 Task: Select the failureInVissibleDocument option in the automatically open peek view.
Action: Mouse moved to (31, 646)
Screenshot: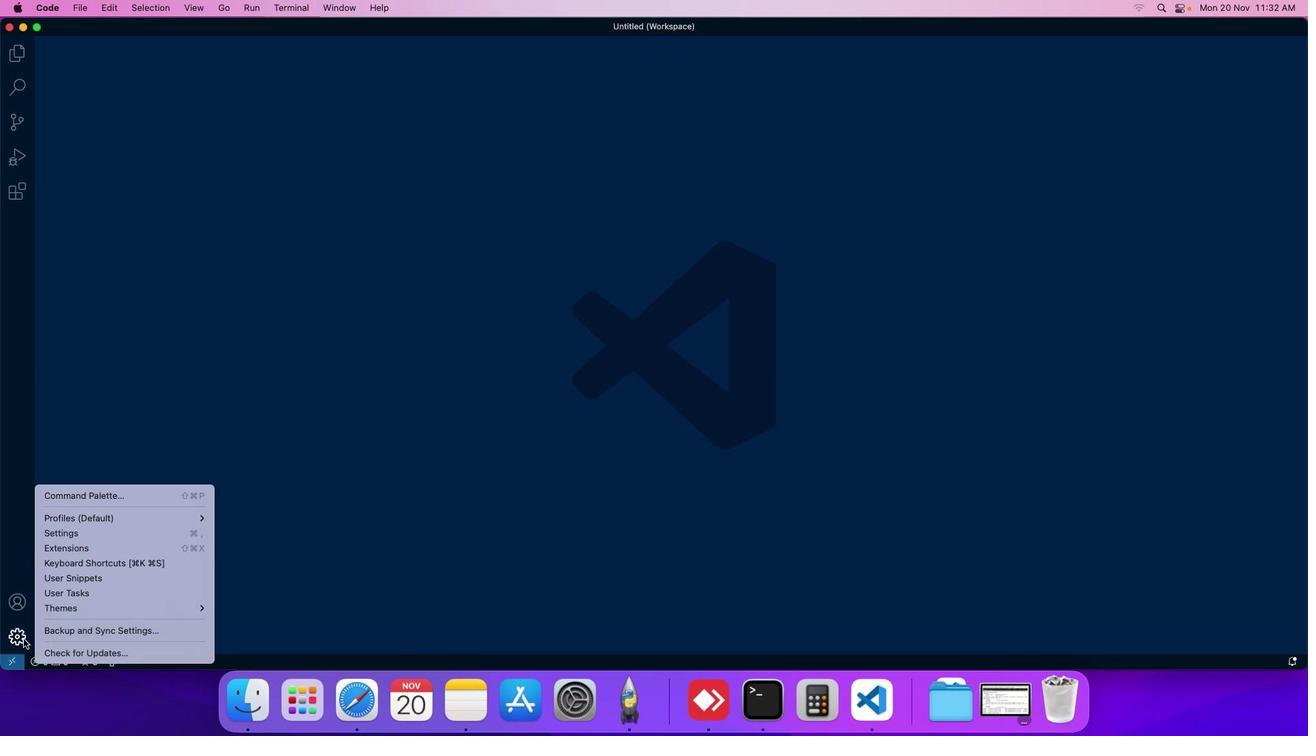 
Action: Mouse pressed left at (31, 646)
Screenshot: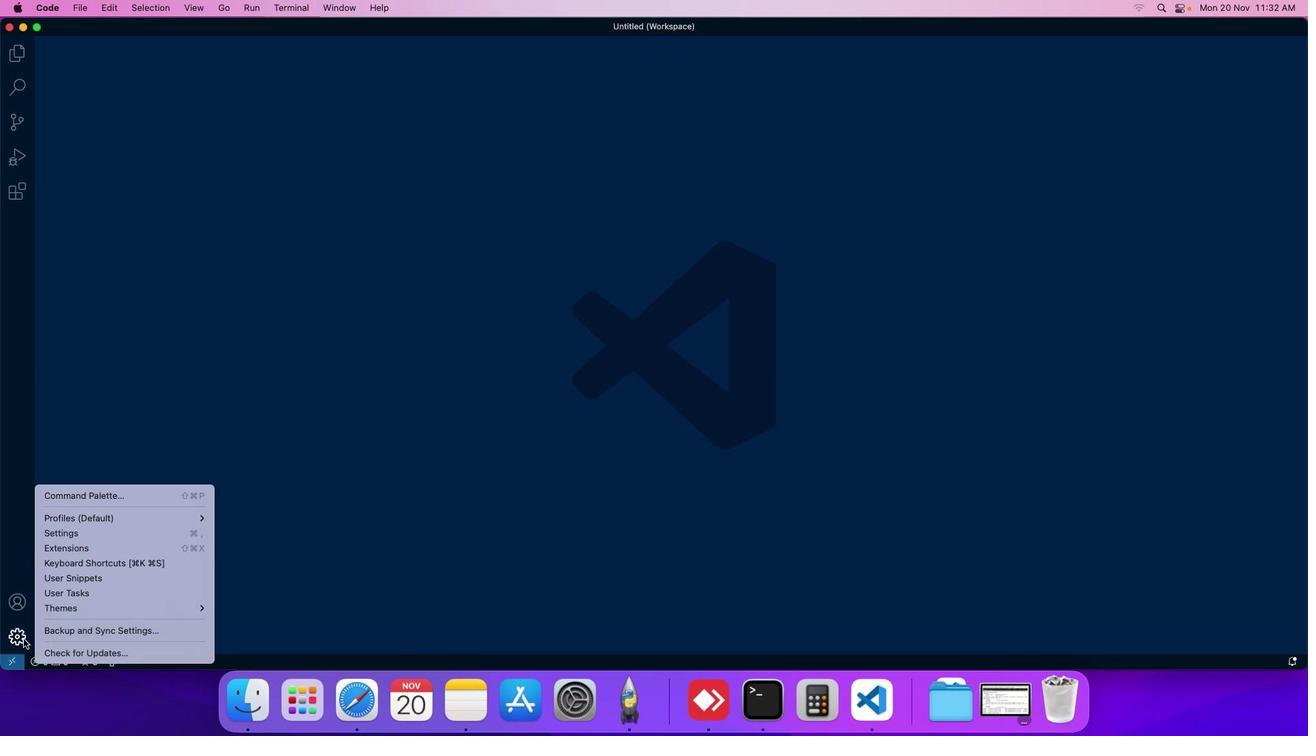 
Action: Mouse moved to (104, 537)
Screenshot: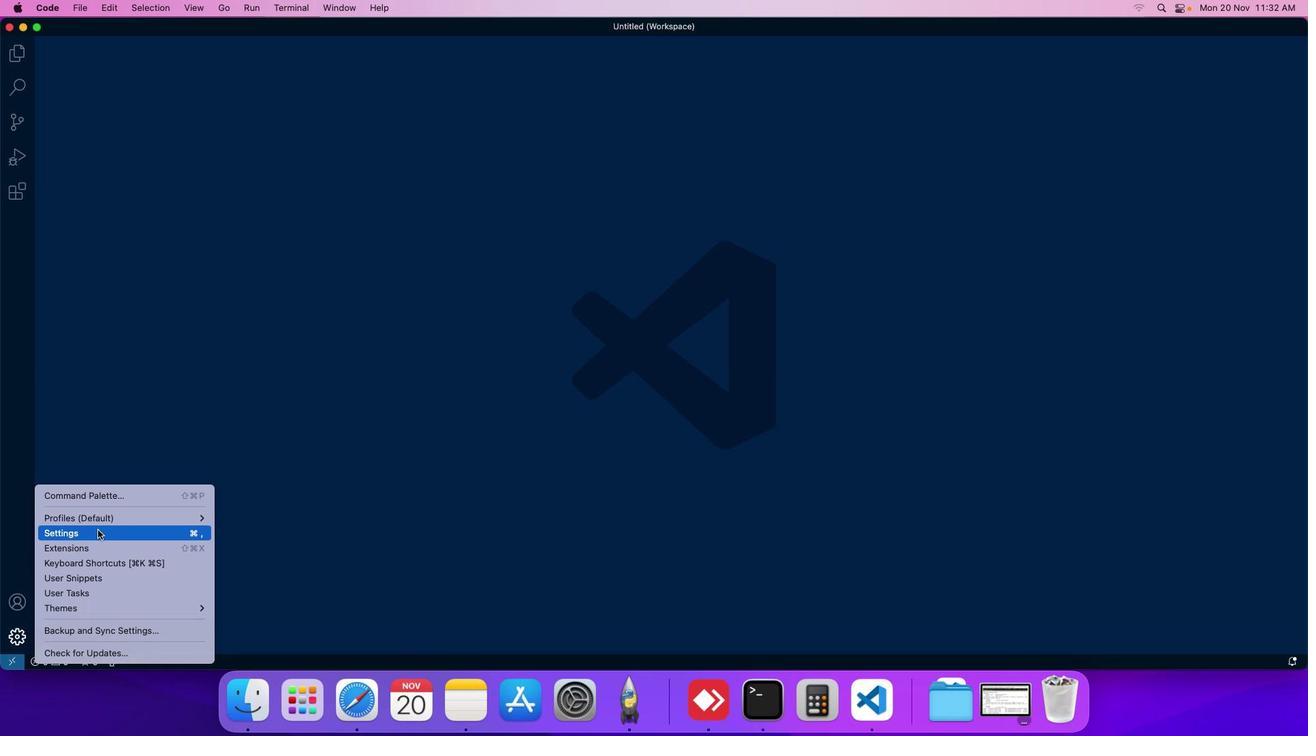 
Action: Mouse pressed left at (104, 537)
Screenshot: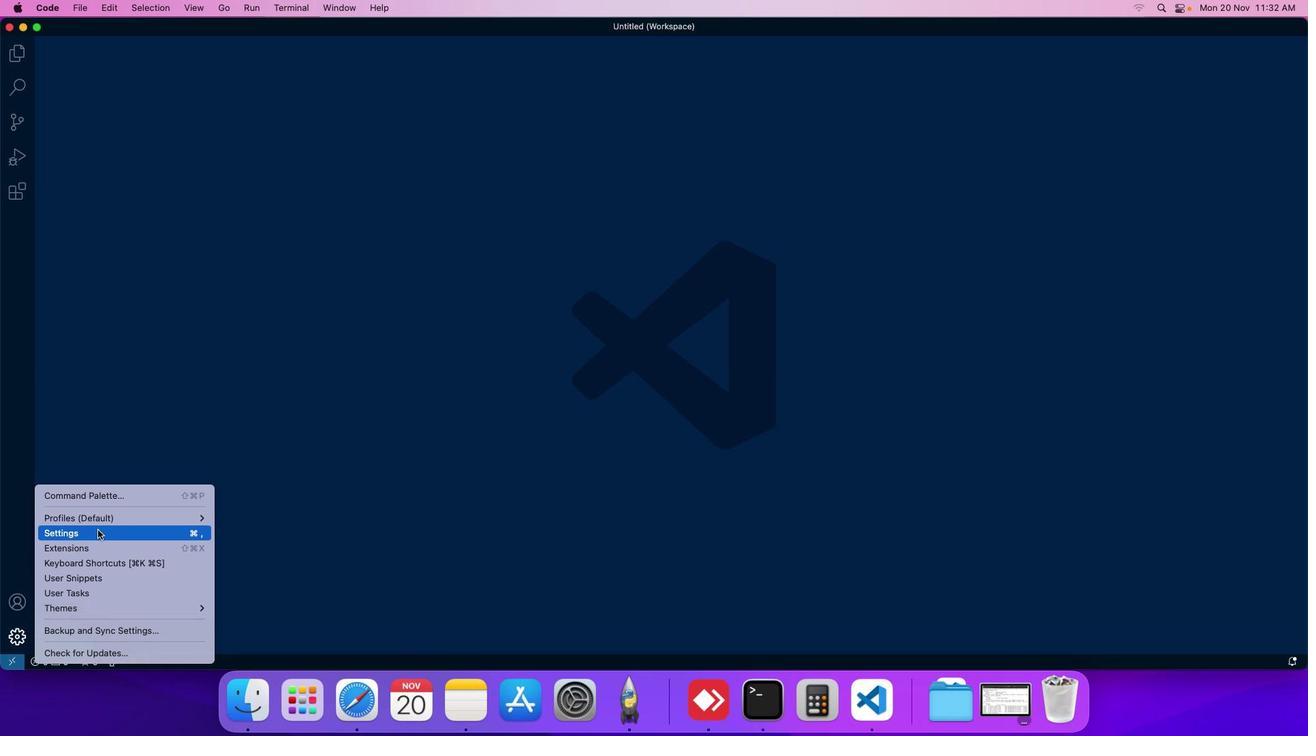 
Action: Mouse moved to (340, 109)
Screenshot: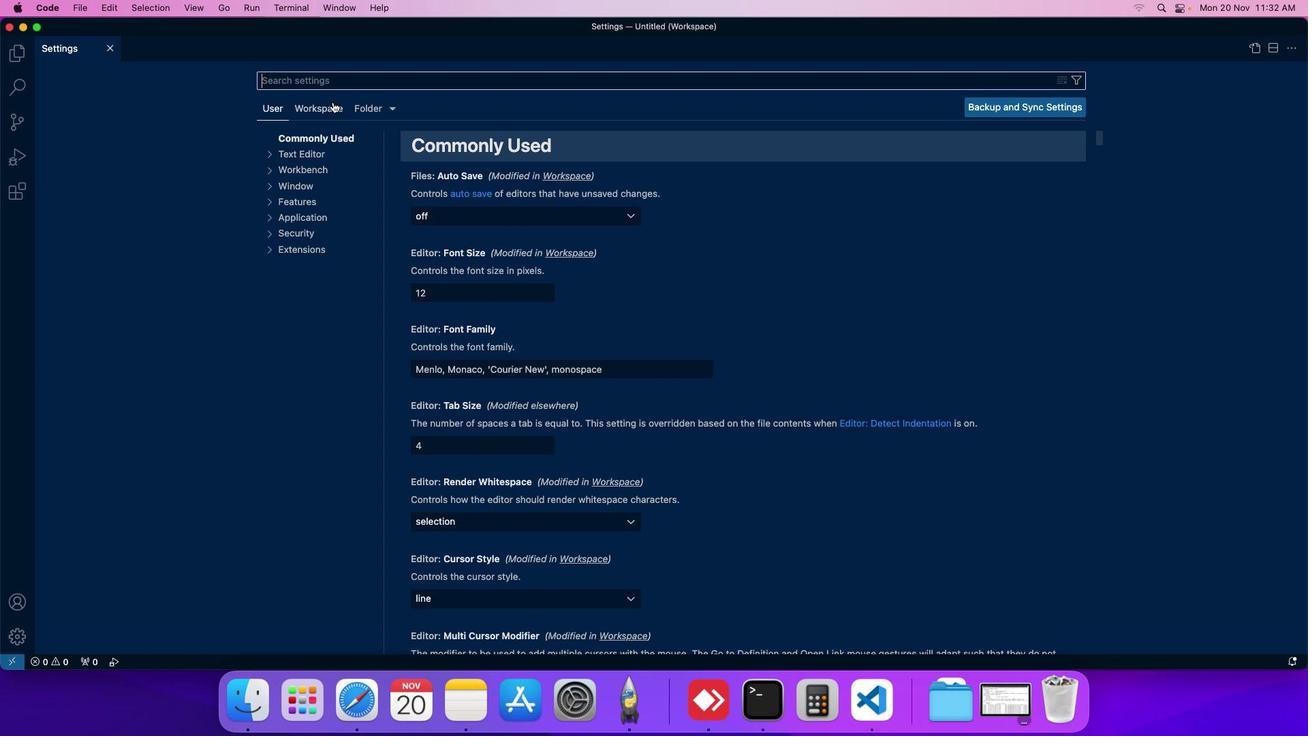 
Action: Mouse pressed left at (340, 109)
Screenshot: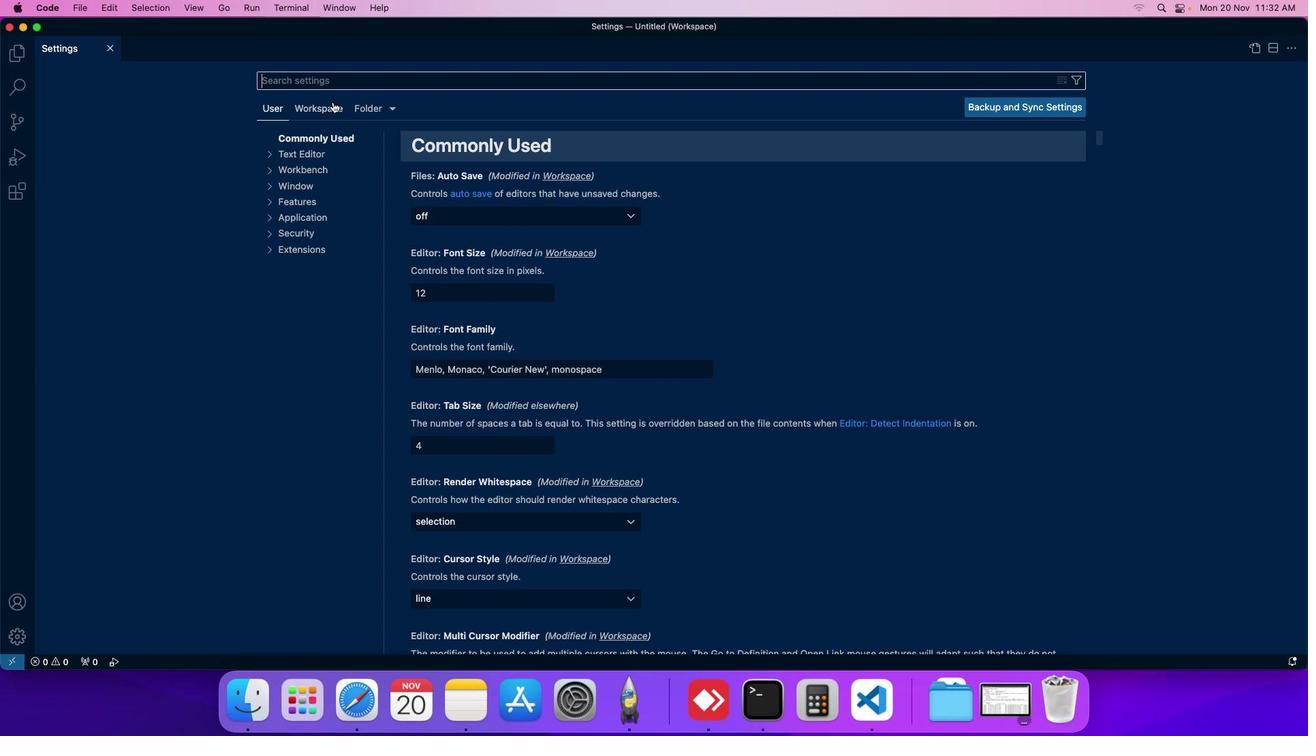 
Action: Mouse moved to (302, 205)
Screenshot: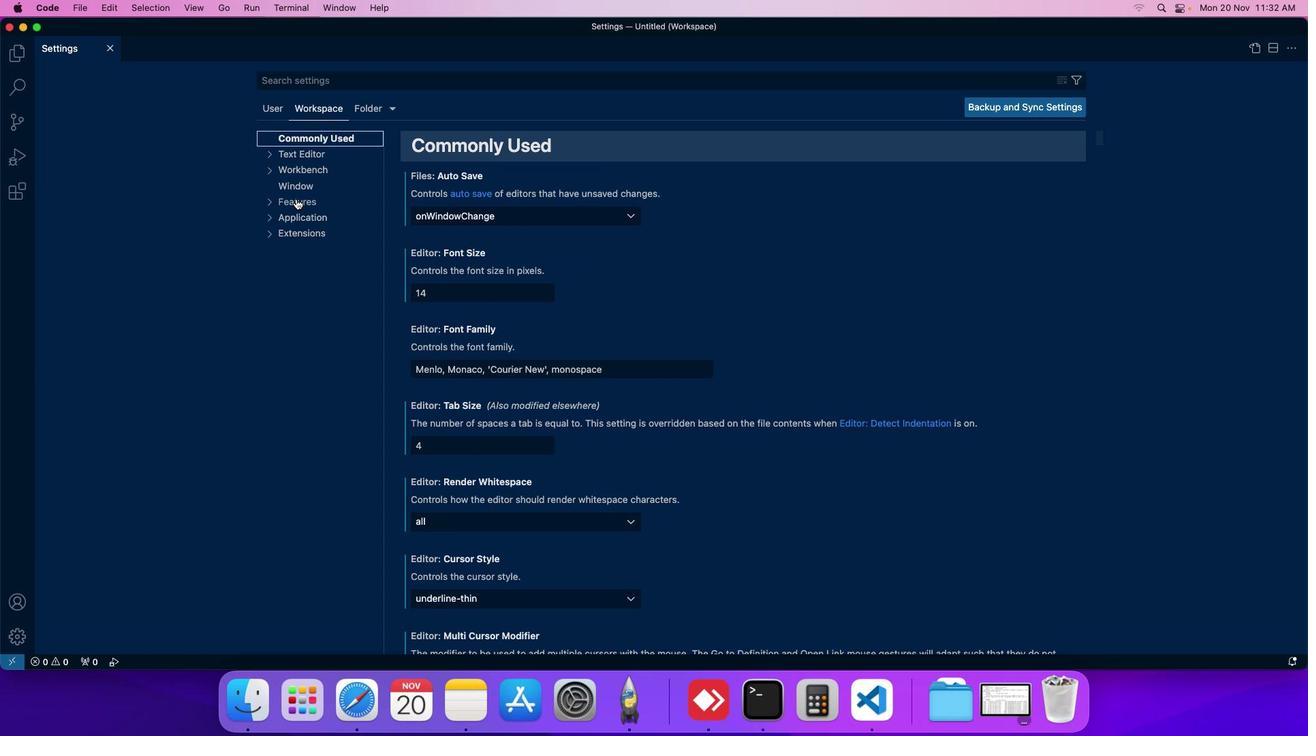 
Action: Mouse pressed left at (302, 205)
Screenshot: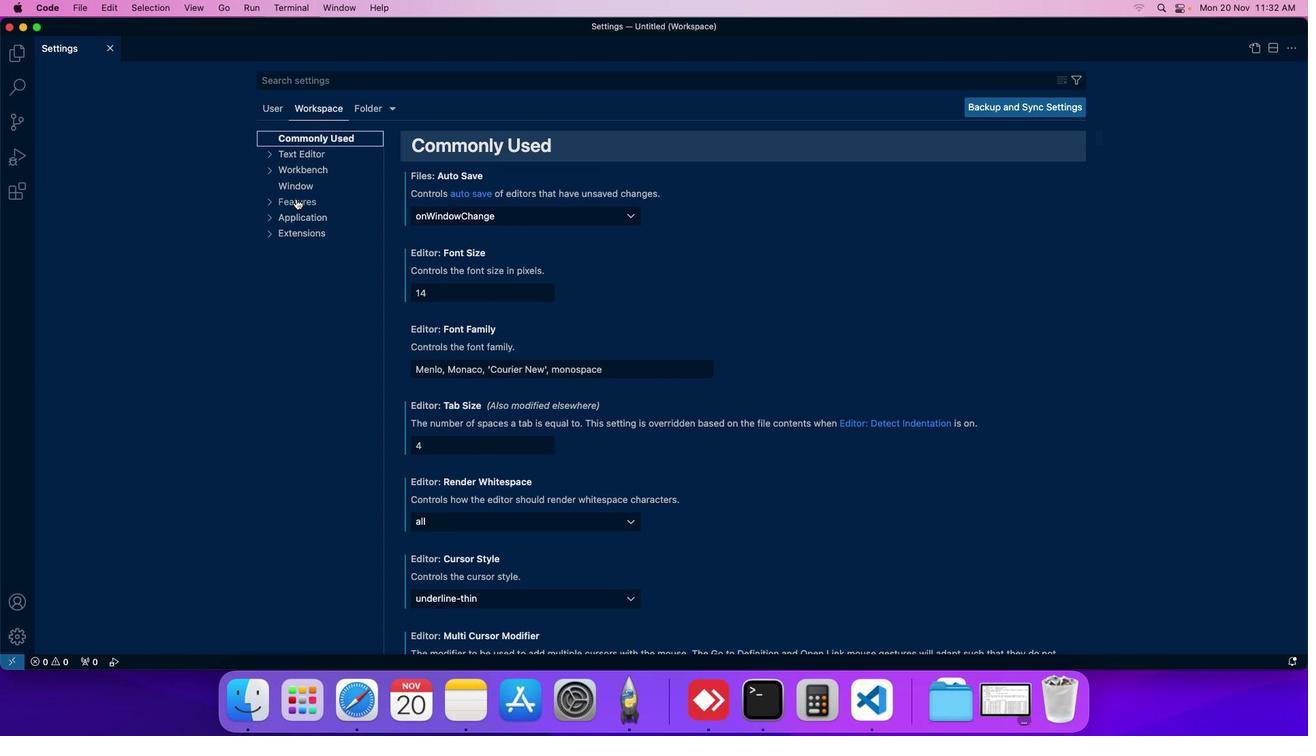 
Action: Mouse moved to (316, 289)
Screenshot: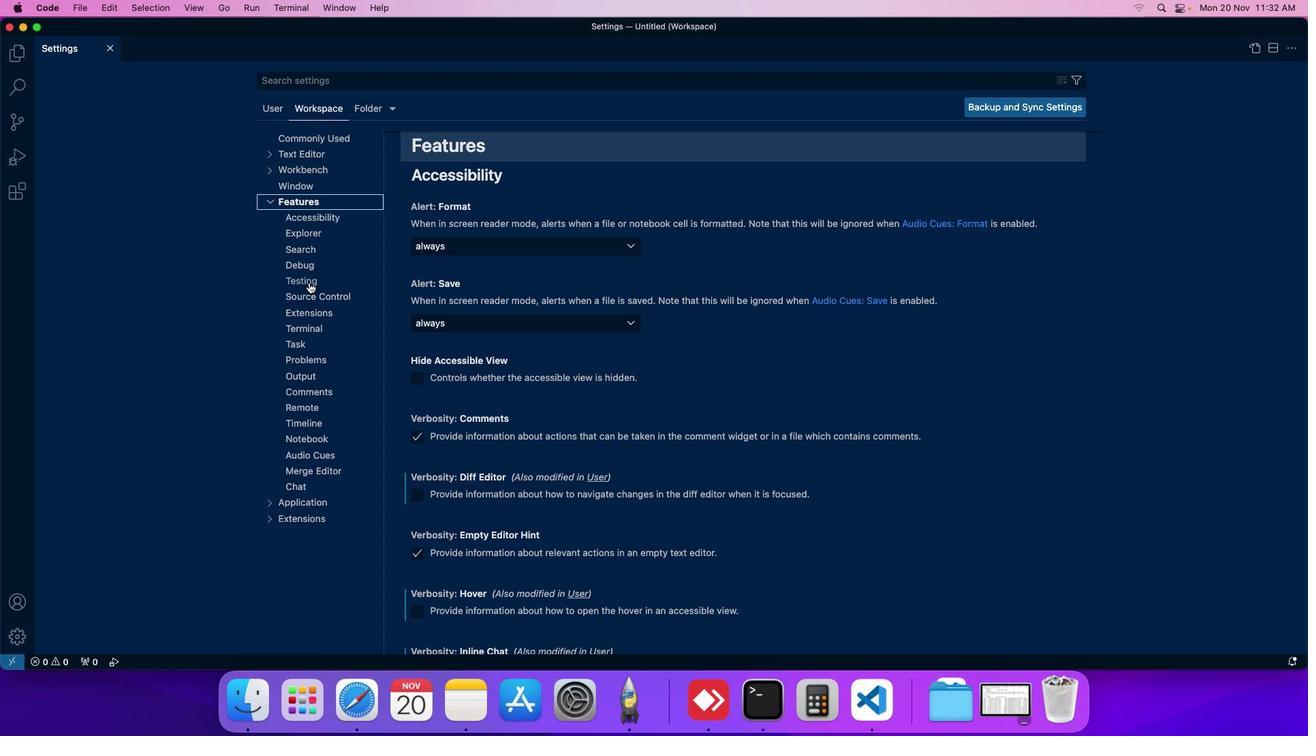 
Action: Mouse pressed left at (316, 289)
Screenshot: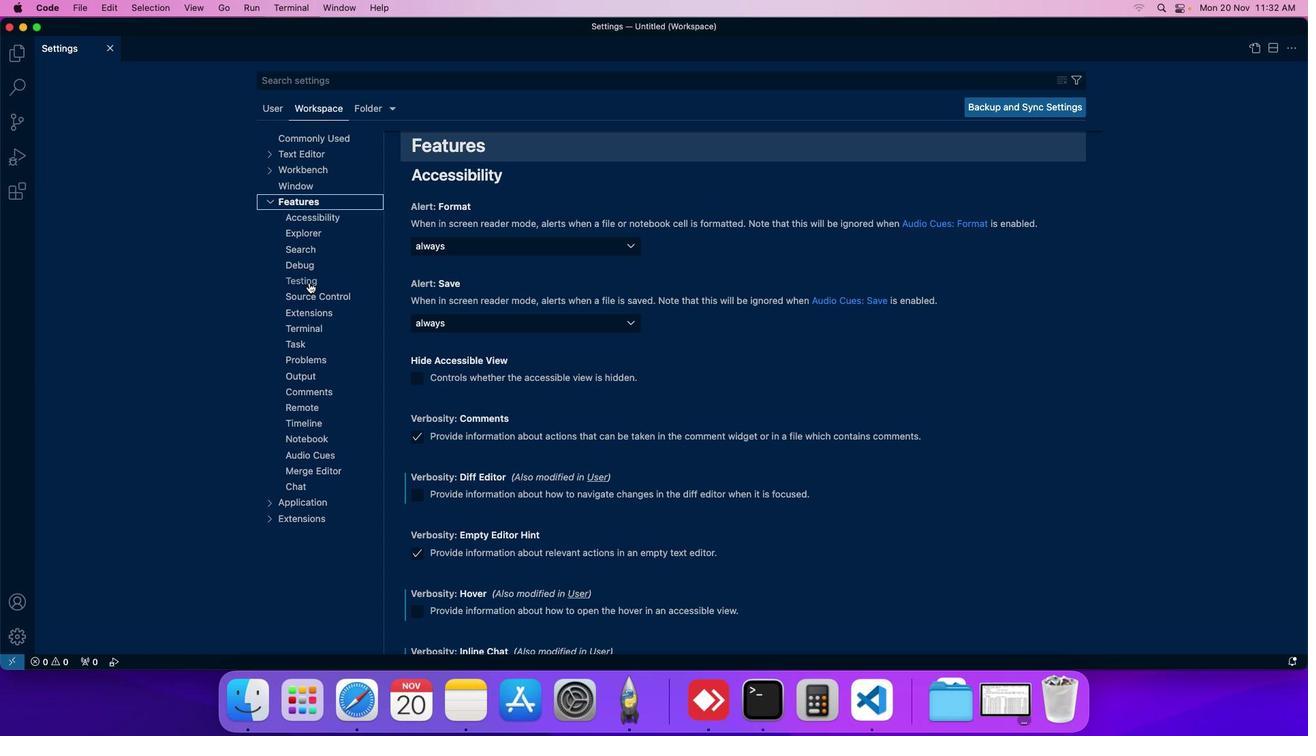 
Action: Mouse moved to (431, 280)
Screenshot: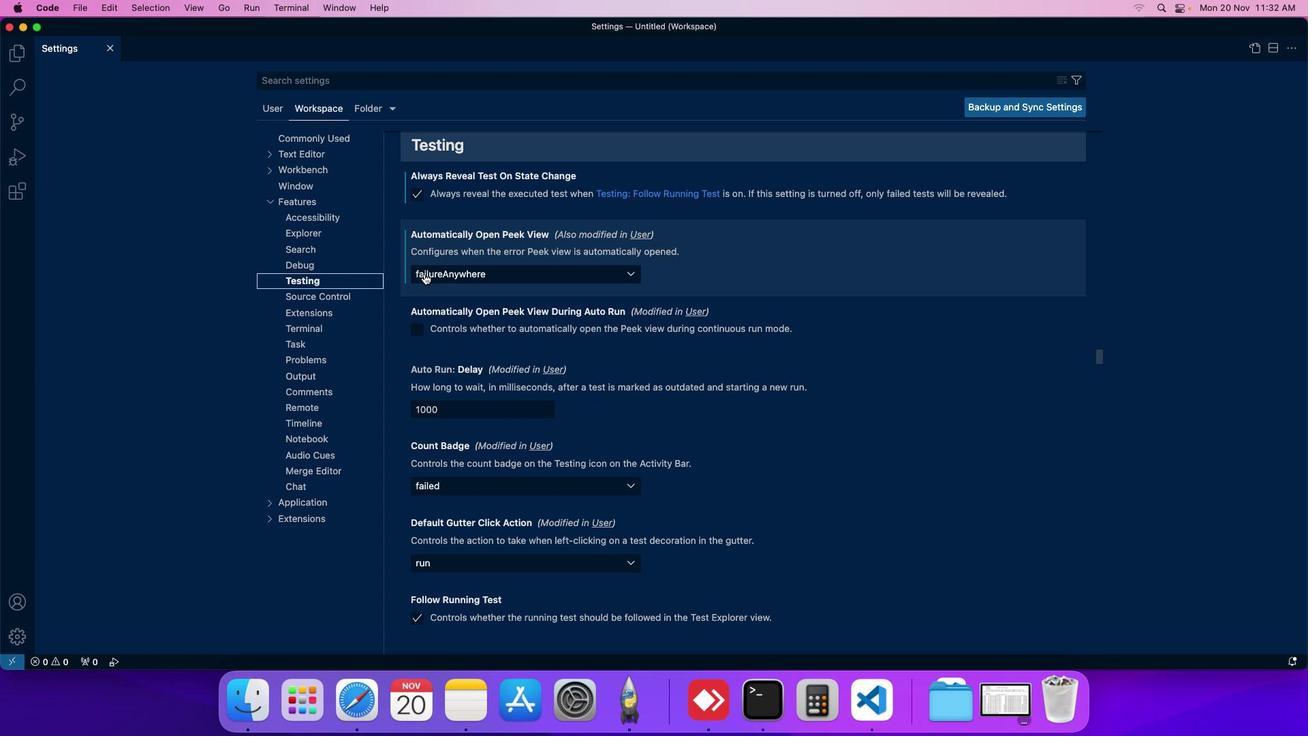 
Action: Mouse pressed left at (431, 280)
Screenshot: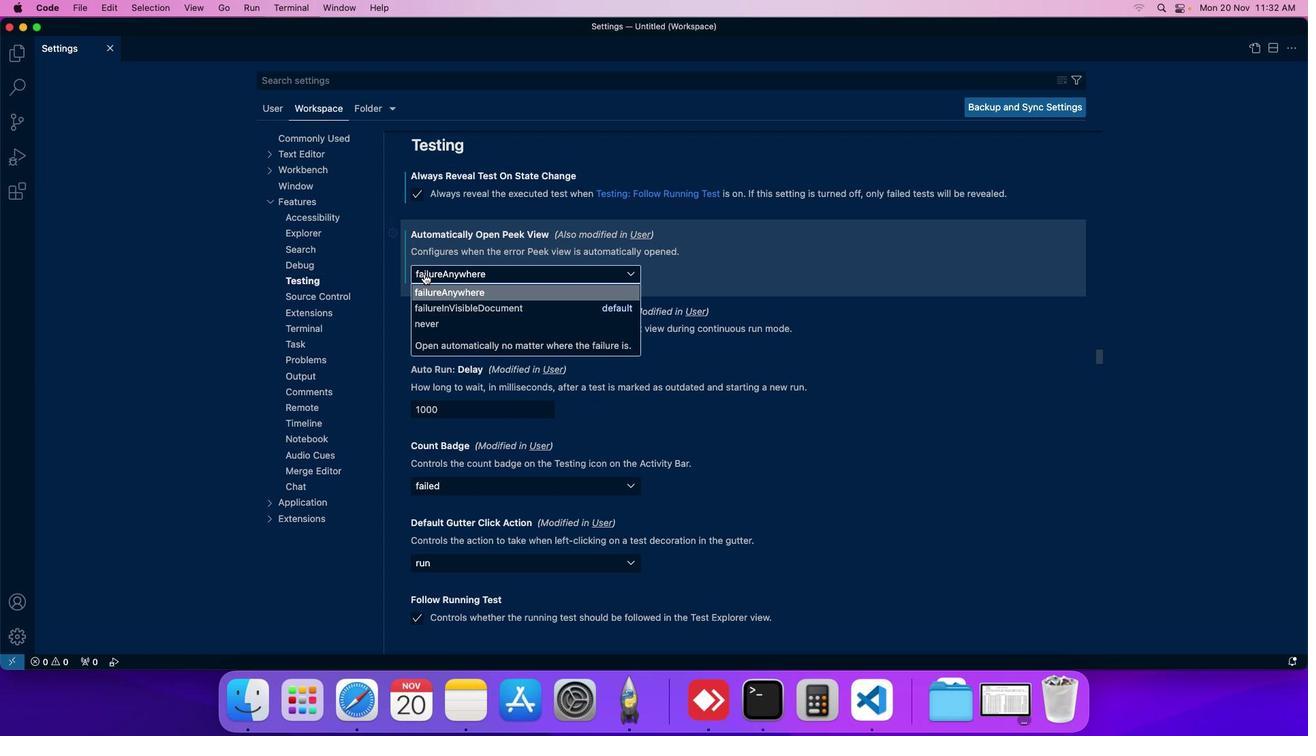 
Action: Mouse moved to (433, 311)
Screenshot: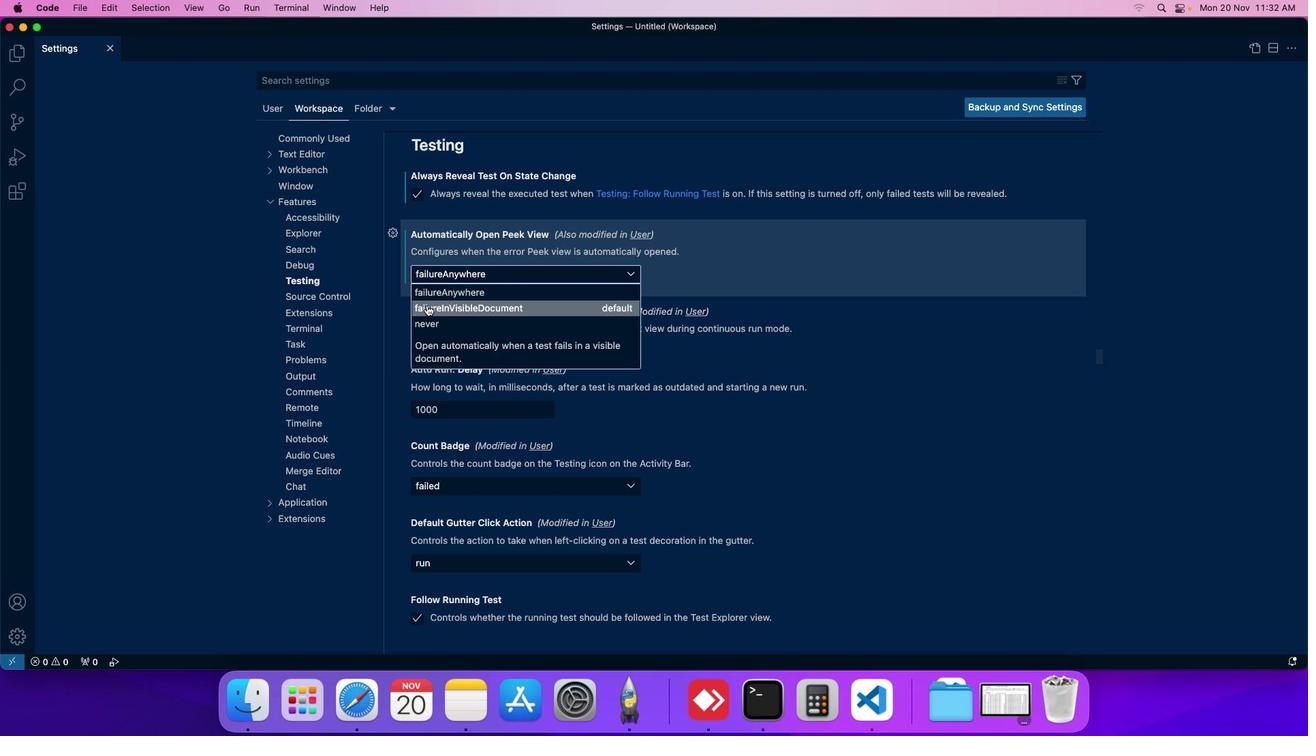
Action: Mouse pressed left at (433, 311)
Screenshot: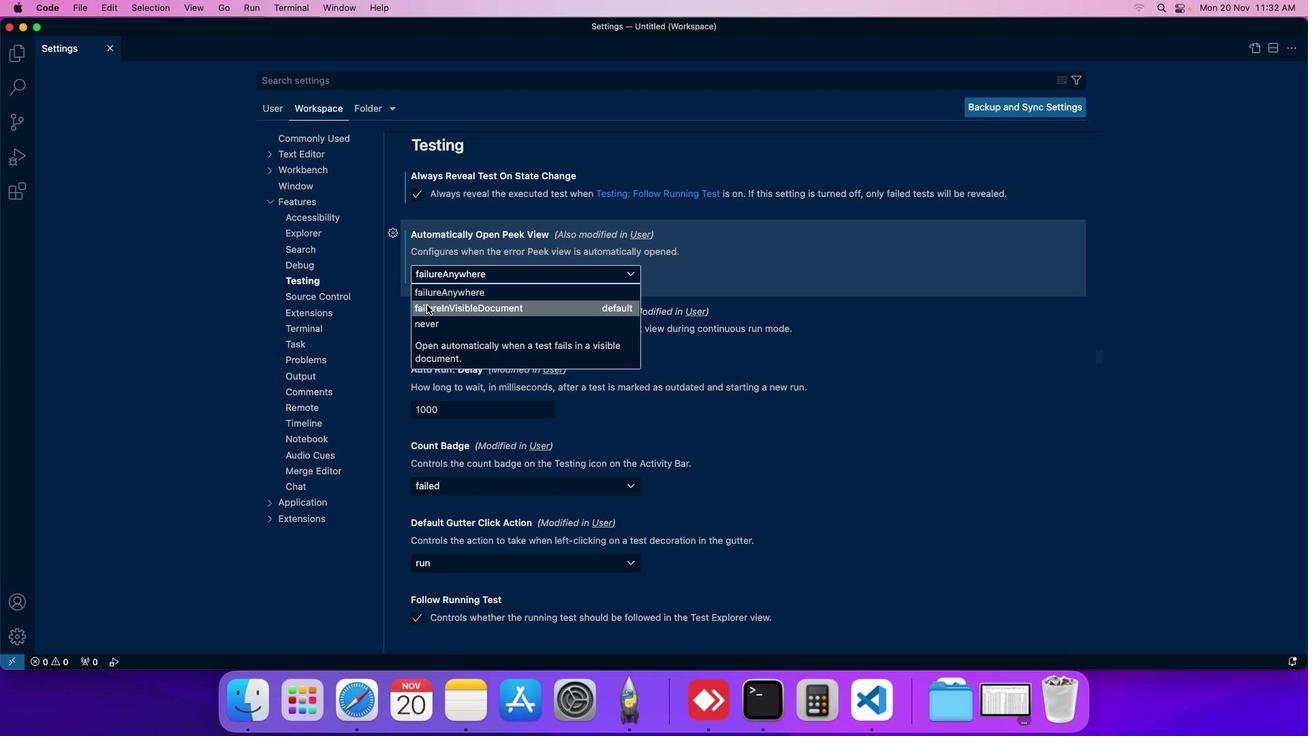 
Action: Mouse moved to (475, 285)
Screenshot: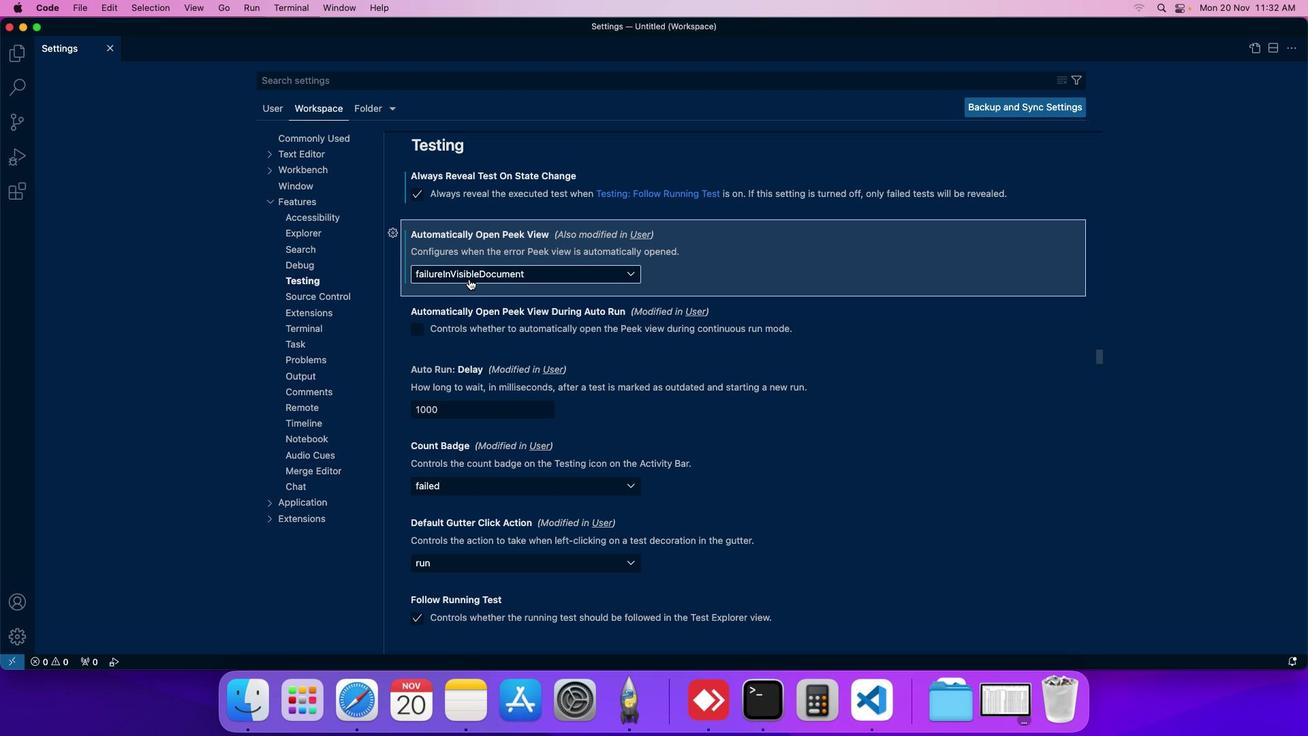 
